 Task: Book a 2-hour guided sailing experience on a picturesque lake or coastal waters.
Action: Mouse pressed left at (400, 175)
Screenshot: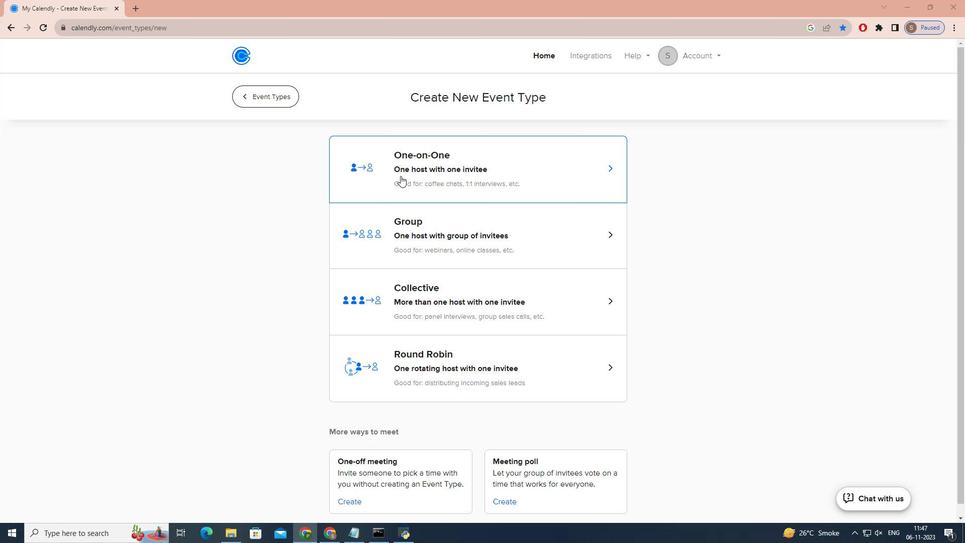 
Action: Mouse moved to (342, 245)
Screenshot: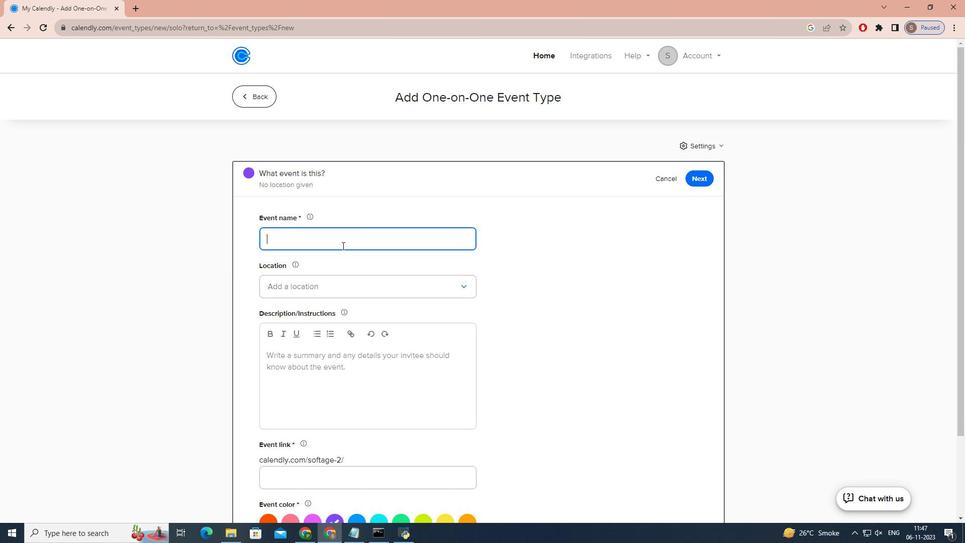 
Action: Mouse pressed left at (342, 245)
Screenshot: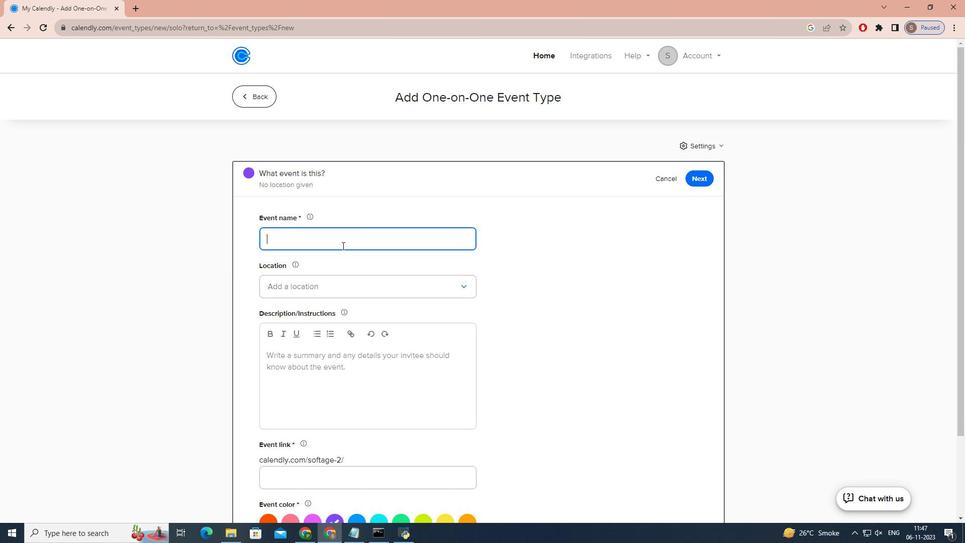 
Action: Key pressed s<Key.caps_lock>CENIC<Key.space><Key.caps_lock>s<Key.caps_lock>AILING<Key.space><Key.caps_lock>a<Key.caps_lock>DVENTURE<Key.space>ON<Key.space><Key.caps_lock>s<Key.caps_lock>ERENE<Key.space><Key.caps_lock>wa<Key.backspace><Key.caps_lock>ATERS
Screenshot: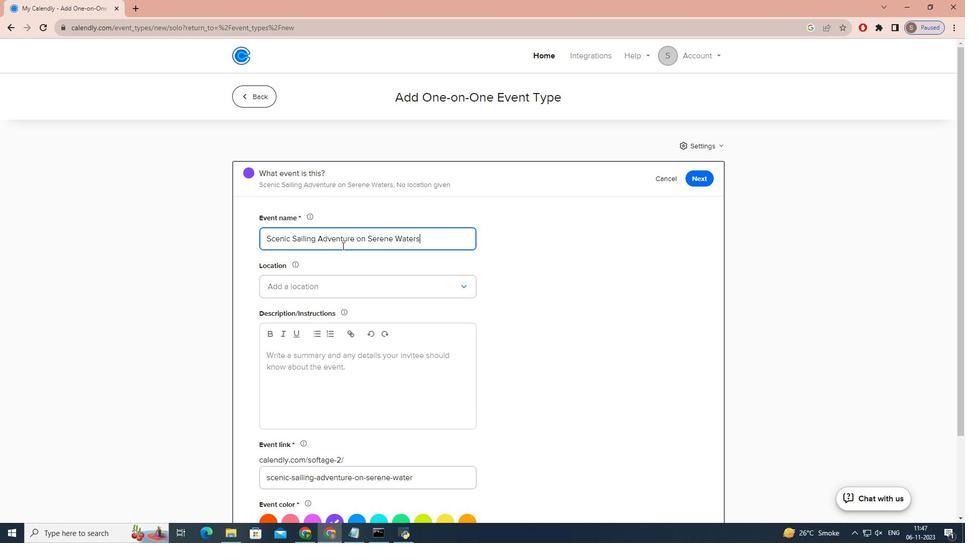 
Action: Mouse moved to (344, 289)
Screenshot: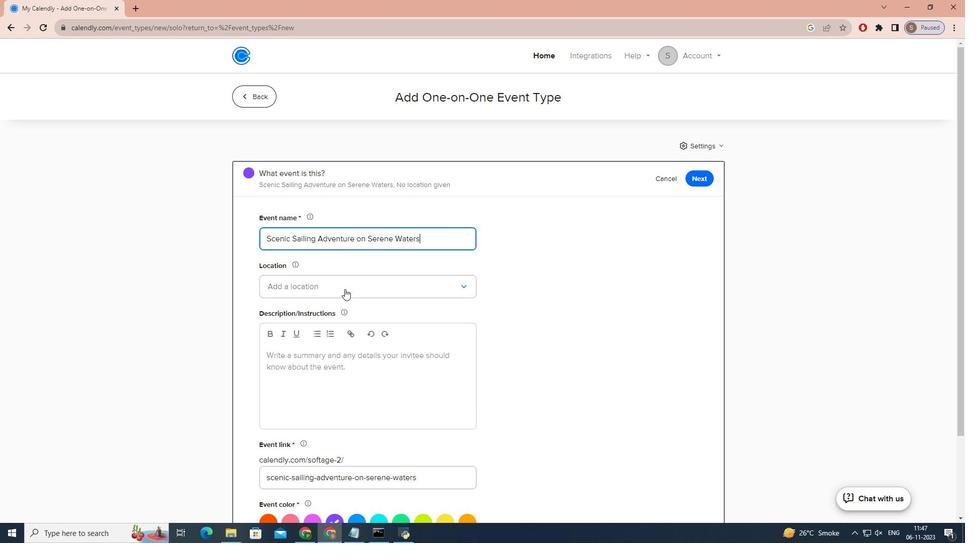 
Action: Mouse pressed left at (344, 289)
Screenshot: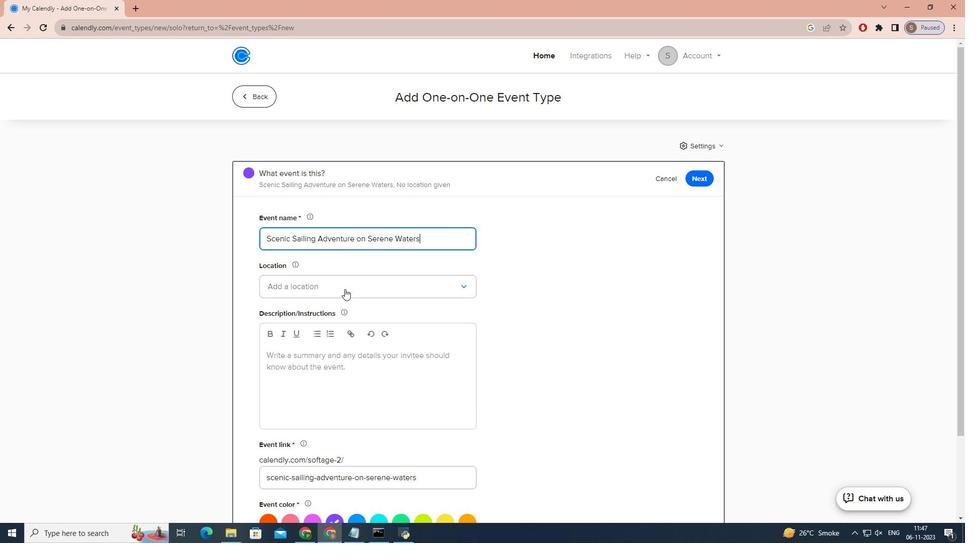 
Action: Mouse moved to (345, 304)
Screenshot: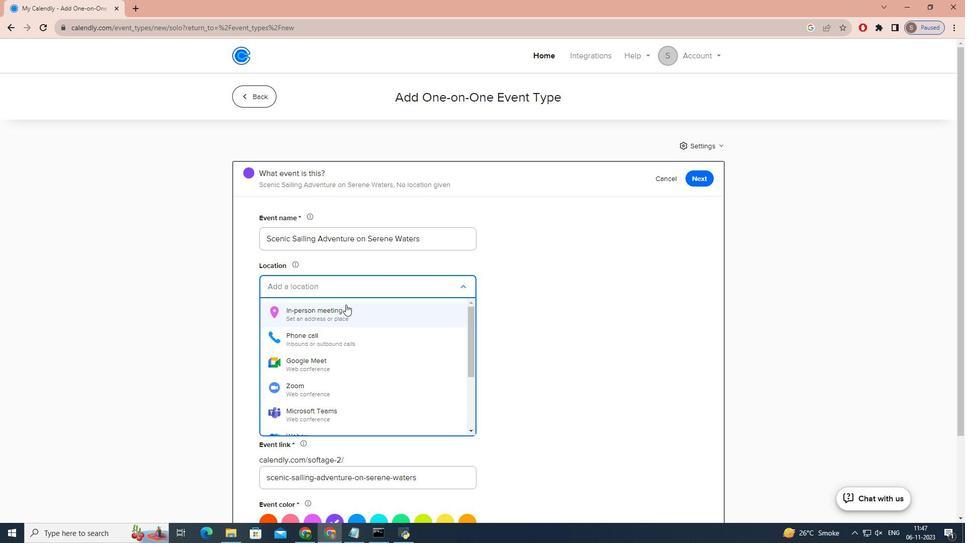 
Action: Mouse pressed left at (345, 304)
Screenshot: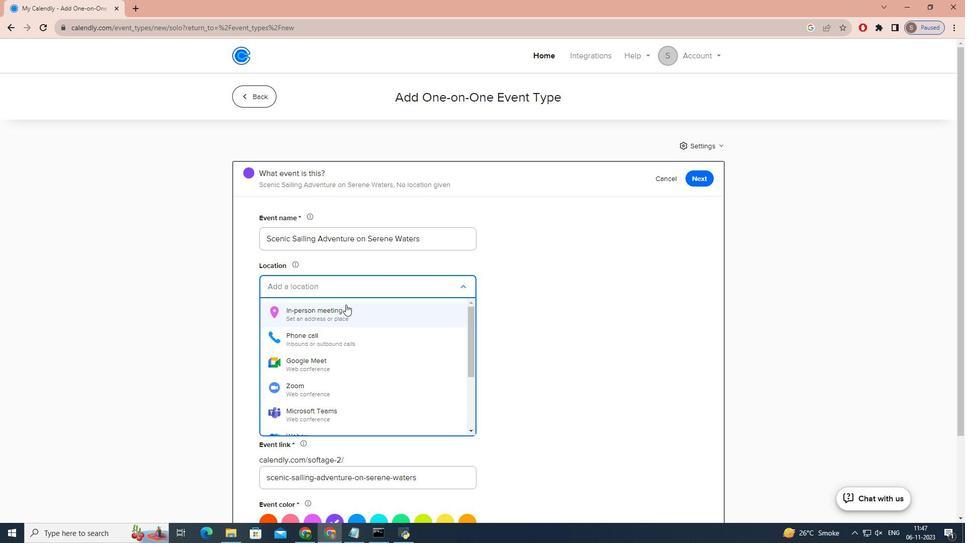 
Action: Mouse moved to (425, 164)
Screenshot: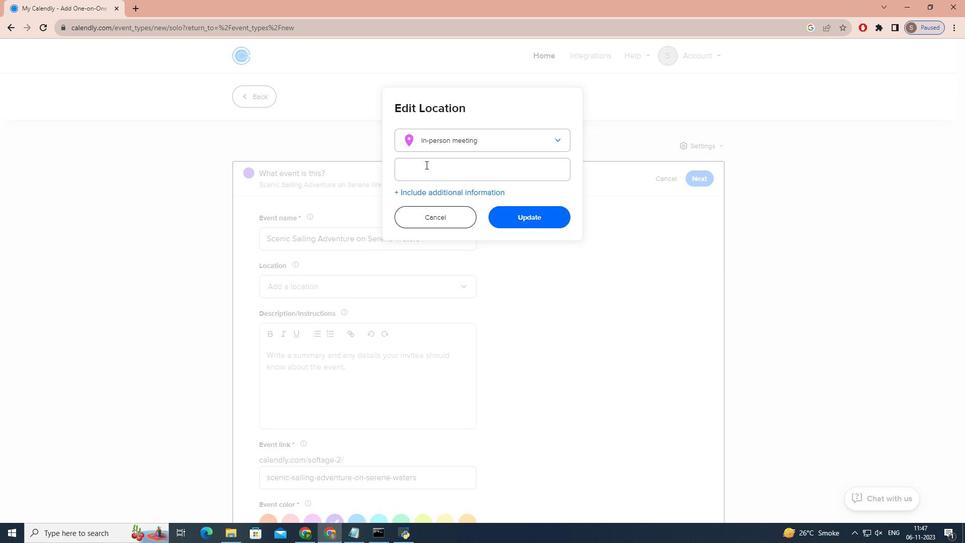 
Action: Mouse pressed left at (425, 164)
Screenshot: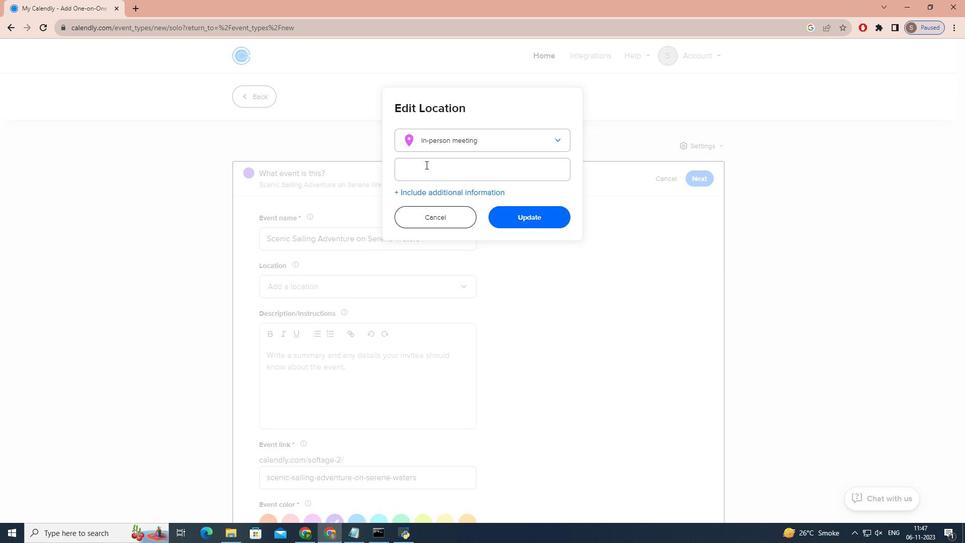 
Action: Key pressed <Key.caps_lock>p<Key.caps_lock>UGET<Key.space><Key.caps_lock>s<Key.caps_lock>OUND,<Key.space><Key.caps_lock>p<Key.caps_lock>ACIFIC<Key.space><Key.caps_lock>n<Key.caps_lock>ORTHWEST,<Key.space><Key.caps_lock>w<Key.caps_lock>ASHINGTON,<Key.space><Key.caps_lock>usa
Screenshot: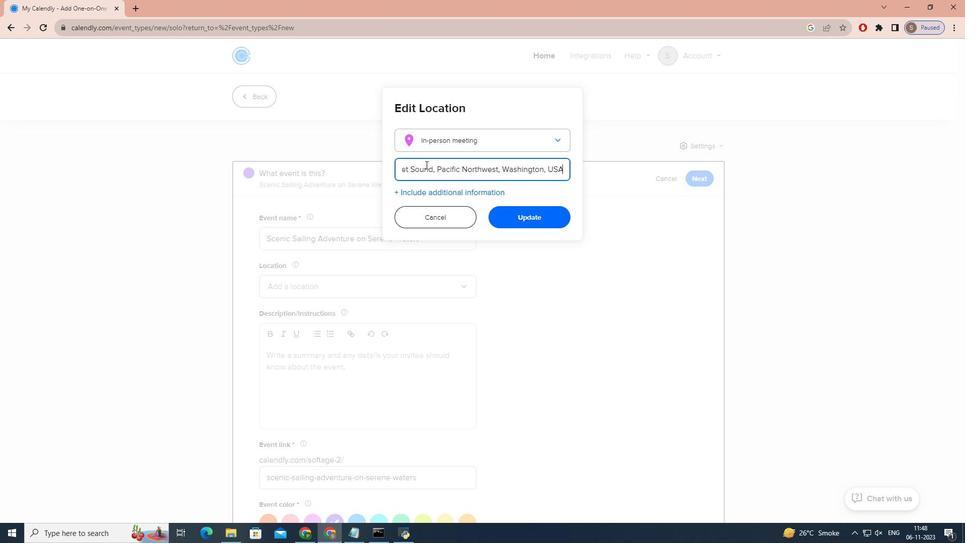 
Action: Mouse moved to (540, 213)
Screenshot: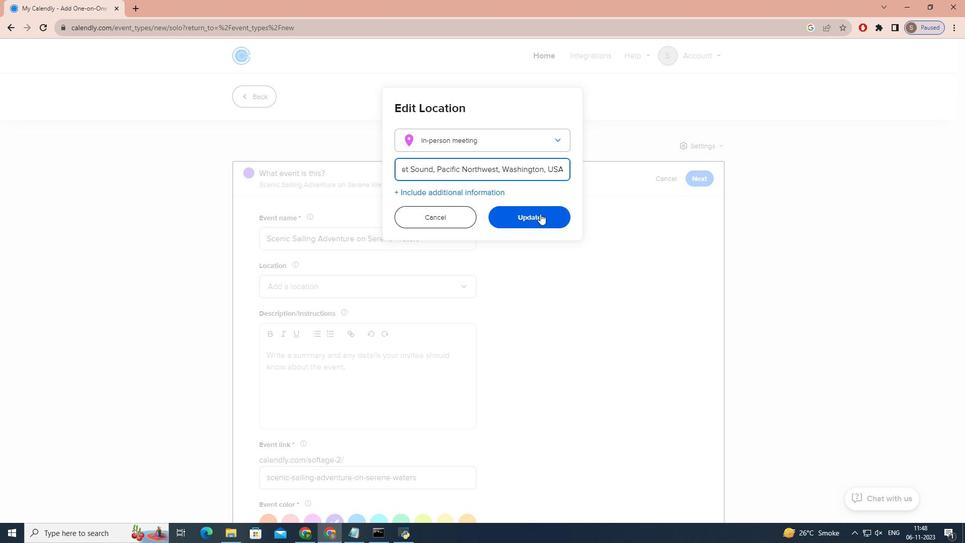 
Action: Mouse pressed left at (540, 213)
Screenshot: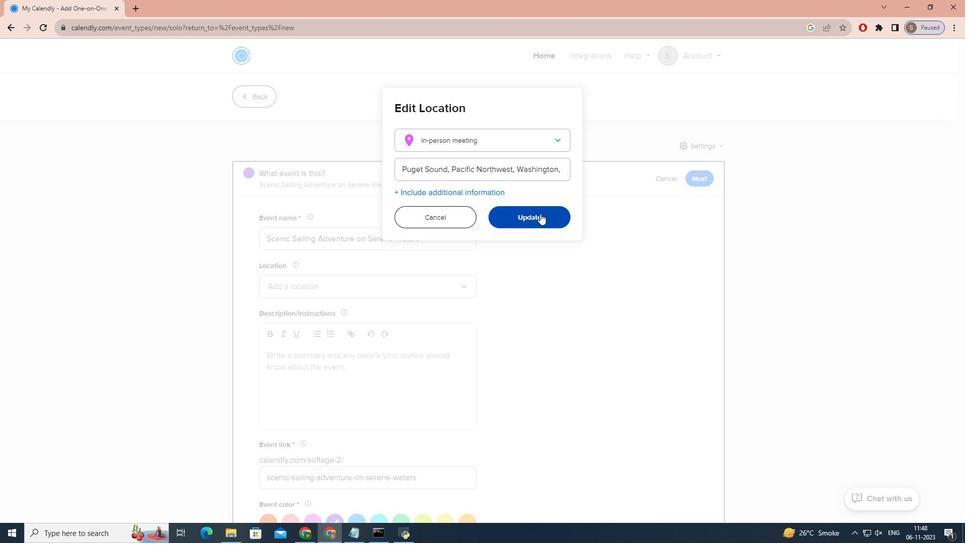 
Action: Mouse moved to (348, 391)
Screenshot: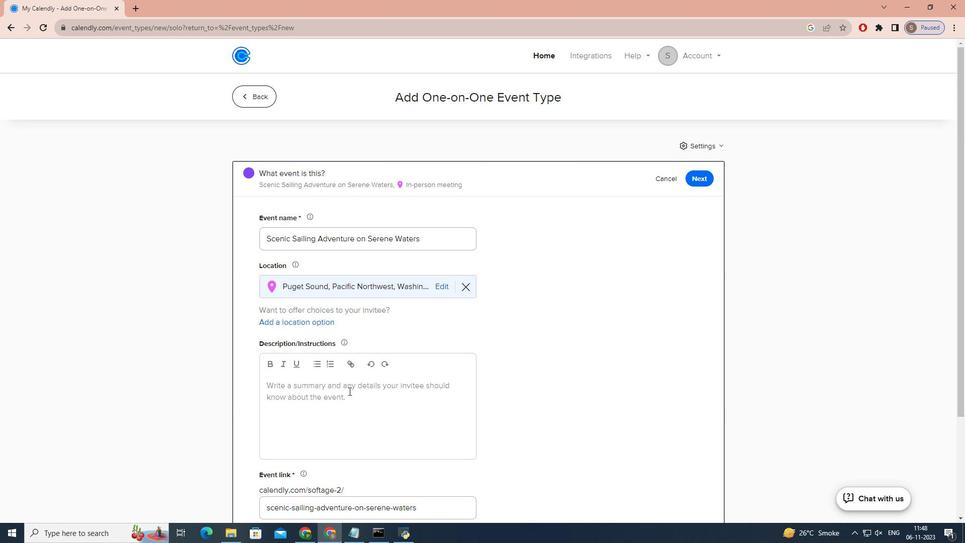 
Action: Mouse pressed left at (348, 391)
Screenshot: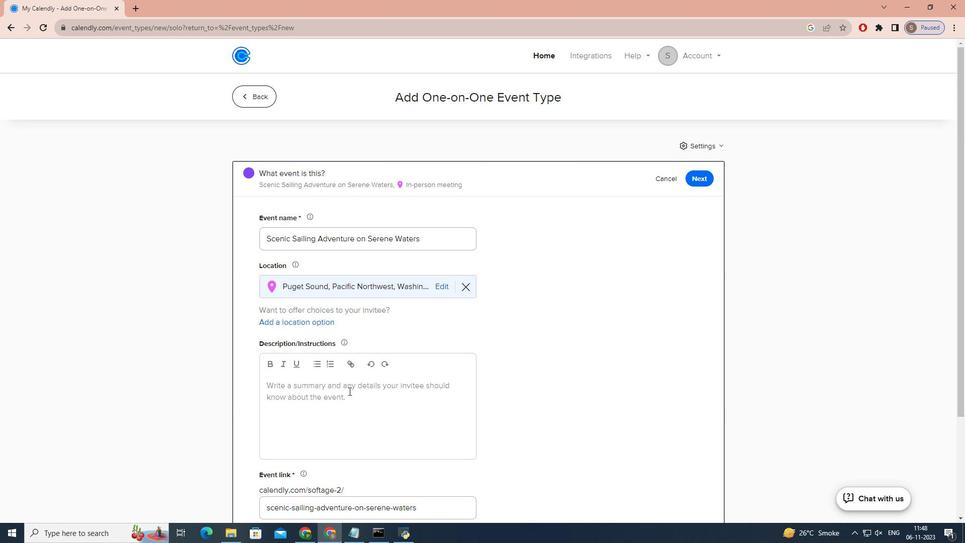 
Action: Mouse moved to (348, 391)
Screenshot: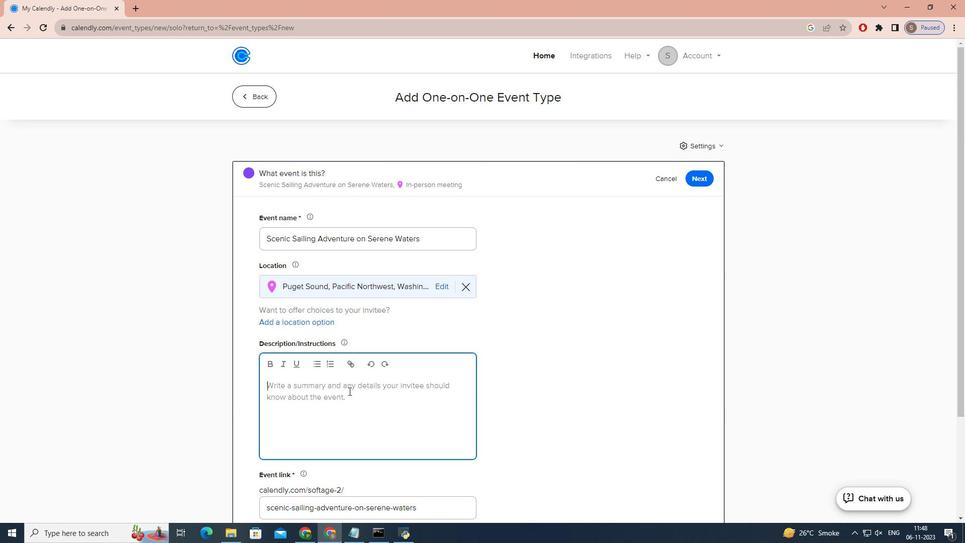 
Action: Key pressed i<Key.caps_lock>MMERSE<Key.space>YOURSELF<Key.space>IN<Key.space>THE<Key.space>BEAUTY<Key.space>OF<Key.space>NATURE<Key.space>WITH<Key.space>A<Key.space>GUIDED<Key.space>SAILING<Key.space>EXPERIENCE<Key.space>ON<Key.space>A<Key.space>PICTURESQUE<Key.space>LAKE<Key.space>OR<Key.space>COASTAL<Key.space>WATERS.<Key.space><Key.caps_lock>w<Key.caps_lock>HETHER<Key.space>YOU<Key.space>ARE<Key.space>A<Key.space>SEASONED<Key.space>SAILOR<Key.space>OR<Key.space>A<Key.space>COMPLETE<Key.space>NOVICE,<Key.space>THIS<Key.space>ADVENTURE<Key.space>IS<Key.space>PERFECT<Key.space>FOR<Key.space>THOSE<Key.space>SEEKING<Key.space>TRANQUILITY<Key.space>AND<Key.space>BREAS<Key.backspace>THTAKING<Key.space>VIEWS.<Key.enter><Key.caps_lock>o<Key.caps_lock>UR<Key.space><Key.caps_lock>e<Key.caps_lock>XPERIENCED<Key.space>AND<Key.space>FRIENDLY<Key.space>SAILING<Key.space>GUIDE<Key.space>WILL<Key.space>TAKE<Key.space>YOU<Key.space>ON<Key.space>A<Key.space>JOURNEY<Key.space>THROUGH<Key.space>CALM<Key.space>AND<Key.space>PRISTINE<Key.space>WATERS,<Key.space>ENSURING<Key.space>SA<Key.space><Key.backspace><Key.backspace><Key.backspace>A<Key.space>SAFE<Key.space>AND<Key.space>ENJOIYABLE<Key.space>EXPERIENCE.<Key.space>
Screenshot: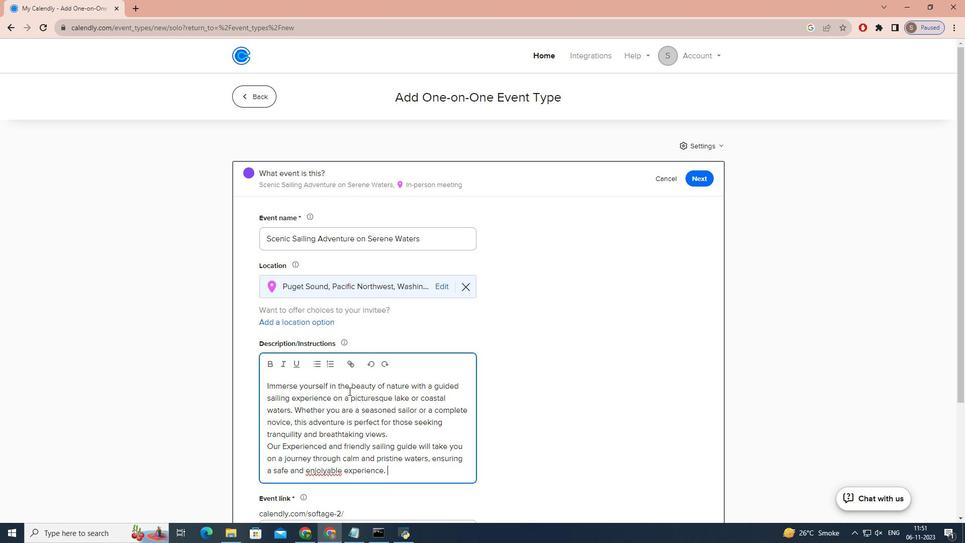 
Action: Mouse moved to (325, 470)
Screenshot: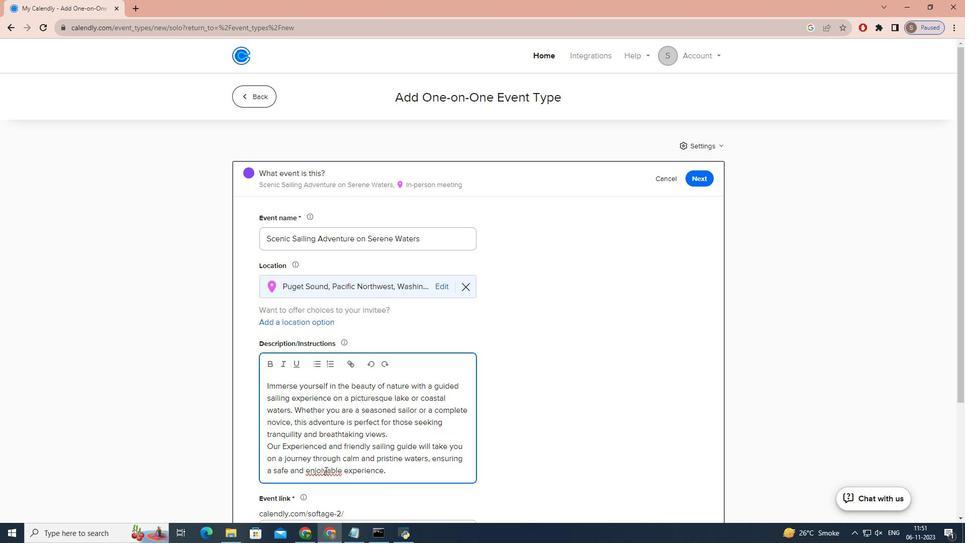 
Action: Mouse pressed left at (325, 470)
Screenshot: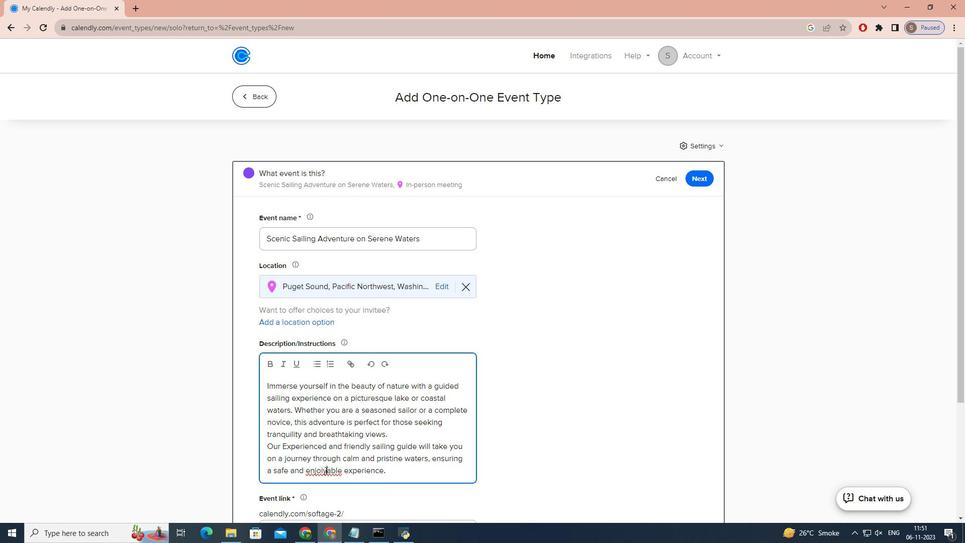 
Action: Mouse moved to (322, 472)
Screenshot: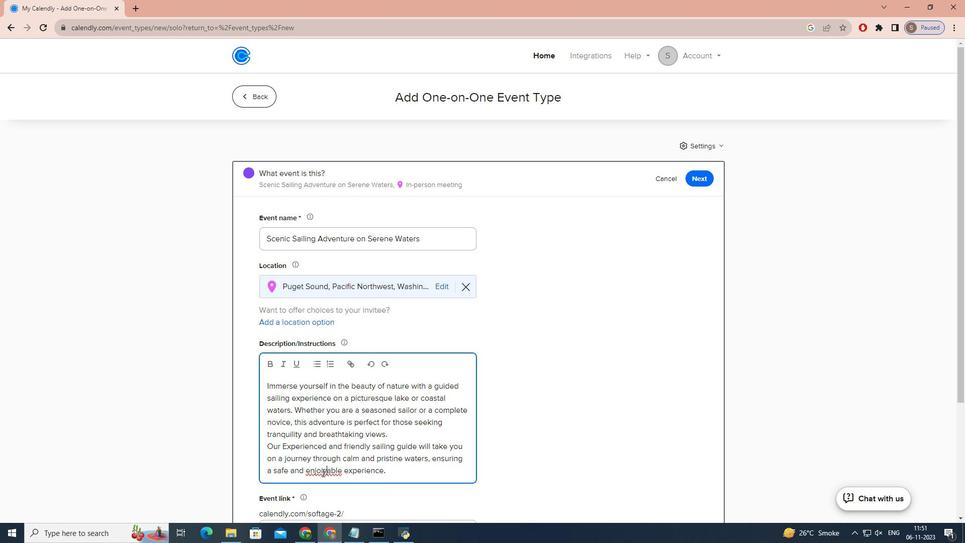 
Action: Mouse pressed left at (322, 472)
Screenshot: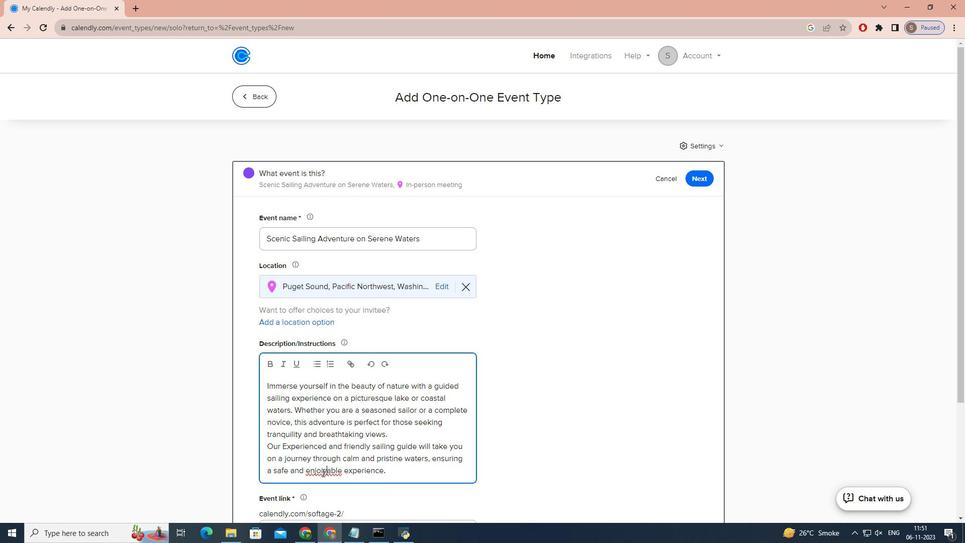 
Action: Mouse moved to (321, 472)
Screenshot: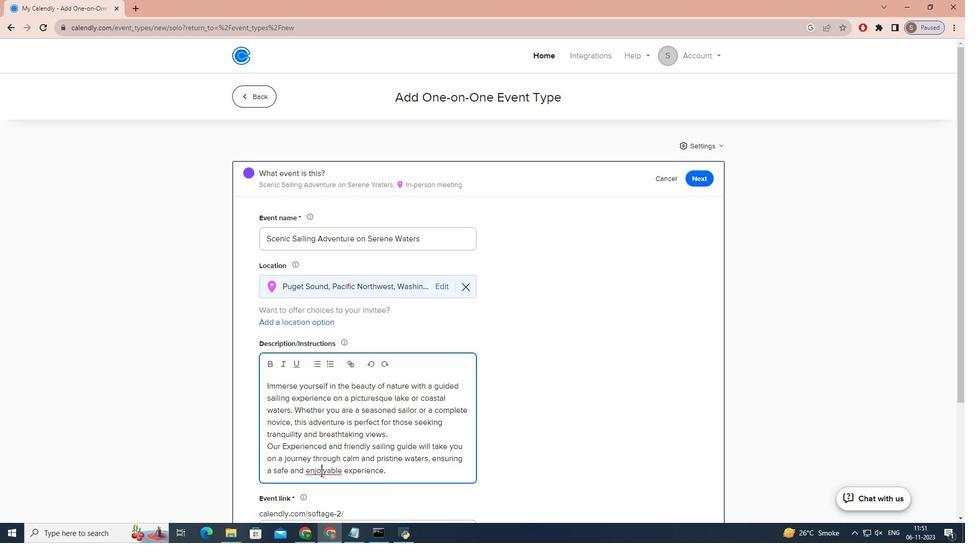 
Action: Key pressed <Key.backspace>
Screenshot: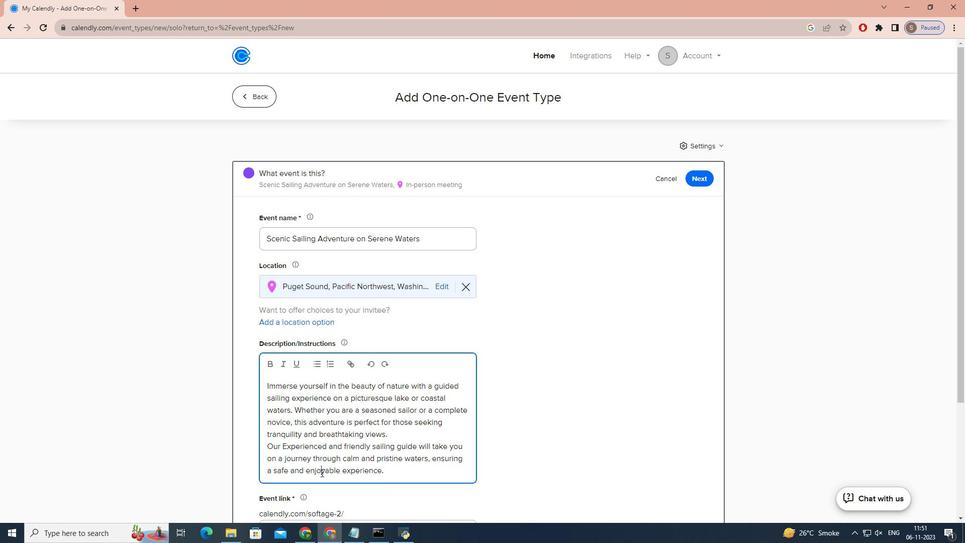 
Action: Mouse moved to (391, 468)
Screenshot: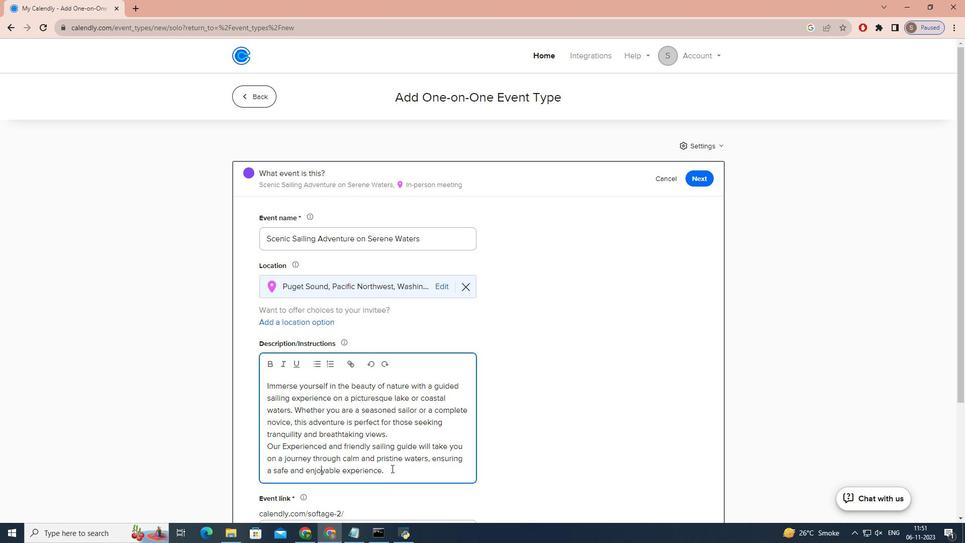 
Action: Mouse pressed left at (391, 468)
Screenshot: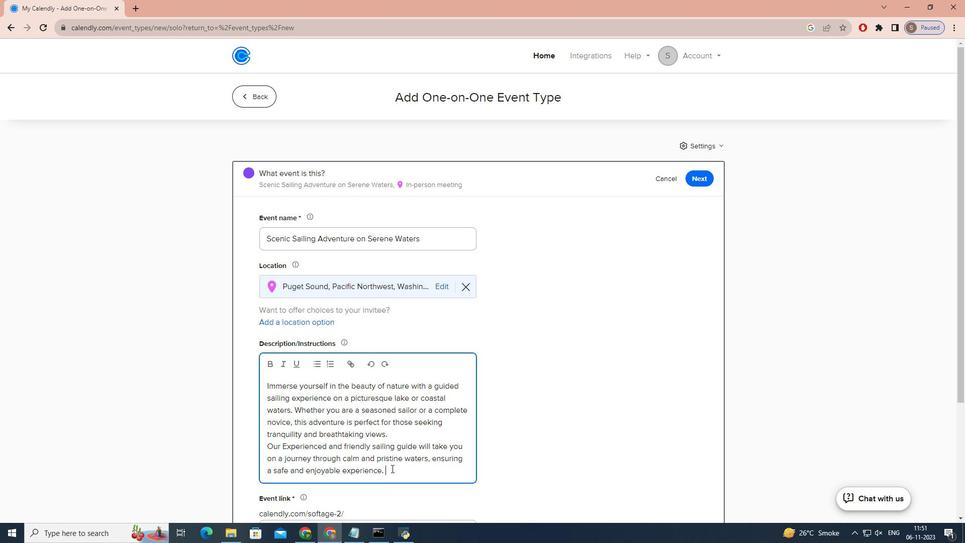 
Action: Mouse scrolled (391, 468) with delta (0, 0)
Screenshot: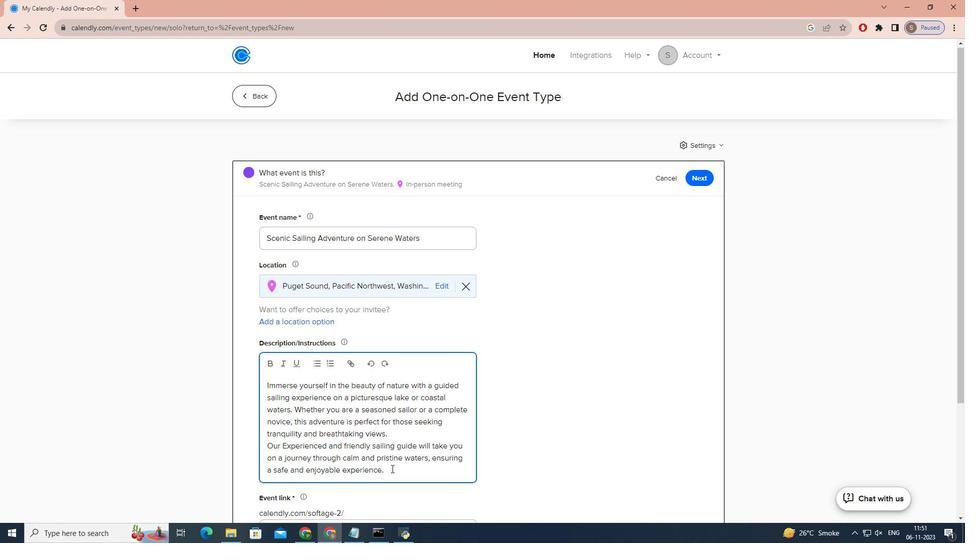 
Action: Mouse scrolled (391, 468) with delta (0, 0)
Screenshot: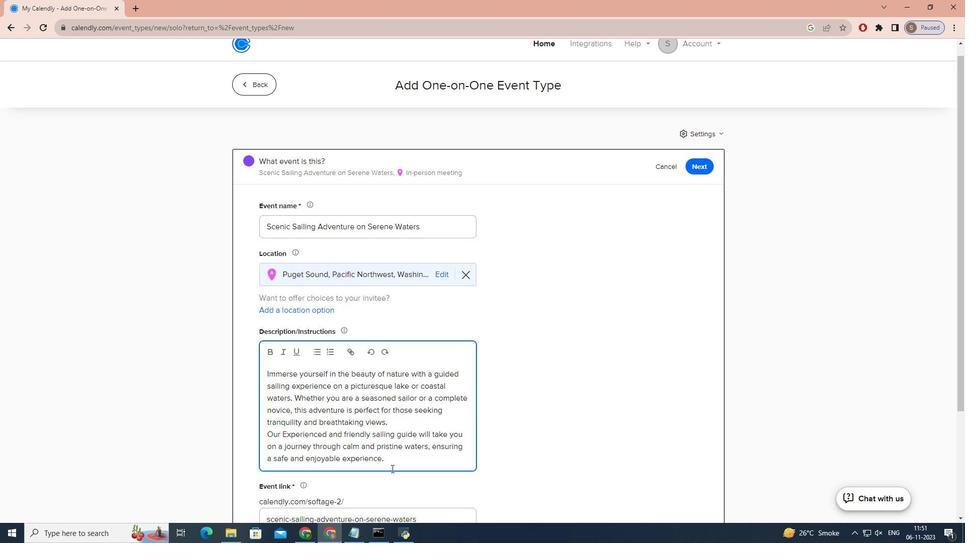 
Action: Mouse scrolled (391, 468) with delta (0, 0)
Screenshot: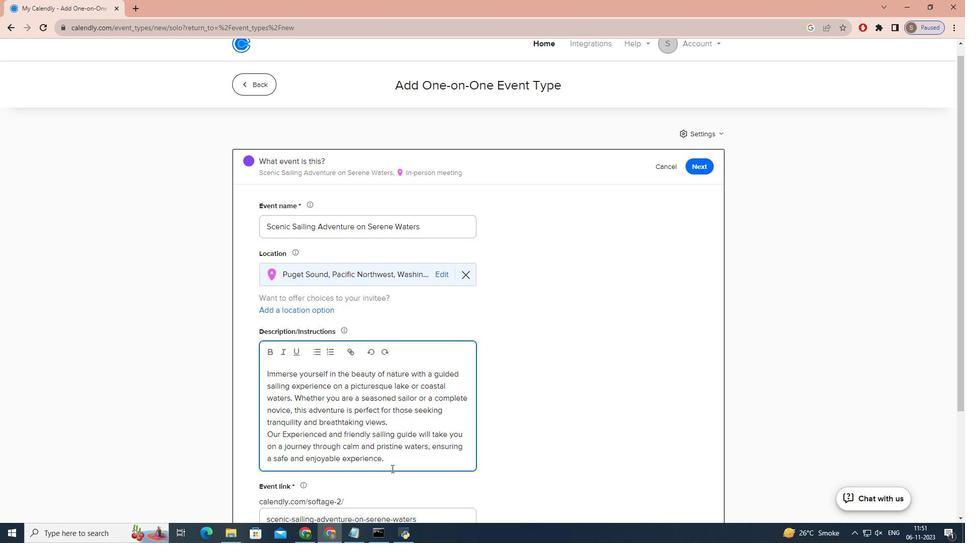 
Action: Mouse scrolled (391, 468) with delta (0, 0)
Screenshot: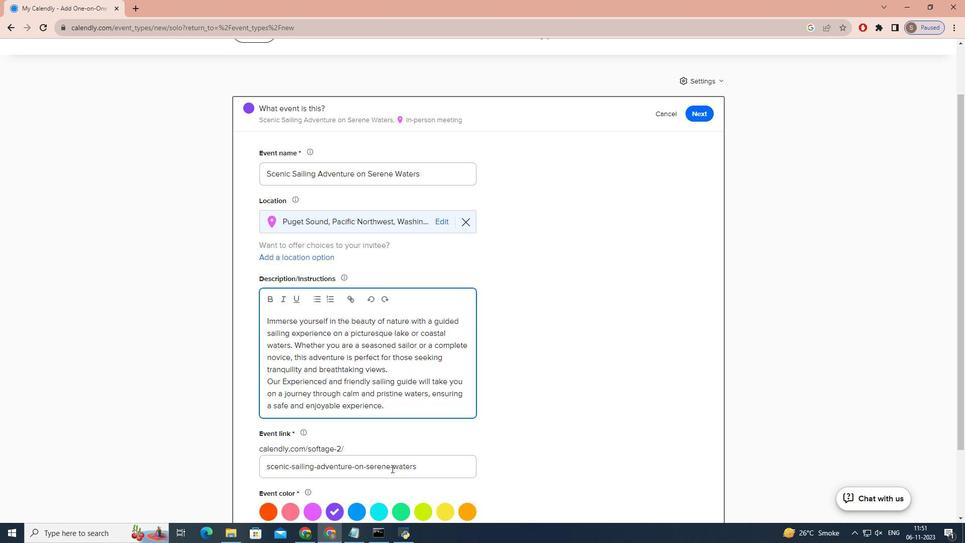 
Action: Mouse scrolled (391, 468) with delta (0, 0)
Screenshot: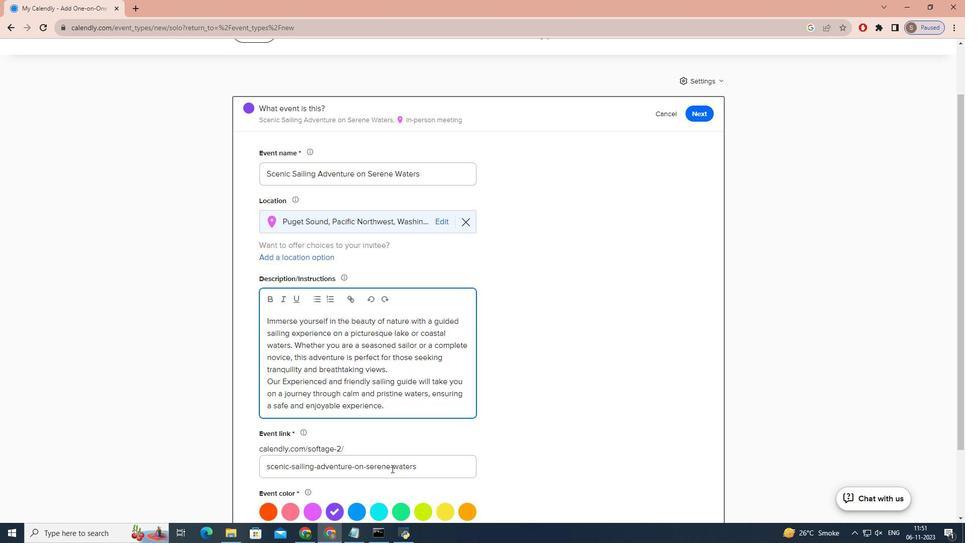 
Action: Mouse moved to (384, 423)
Screenshot: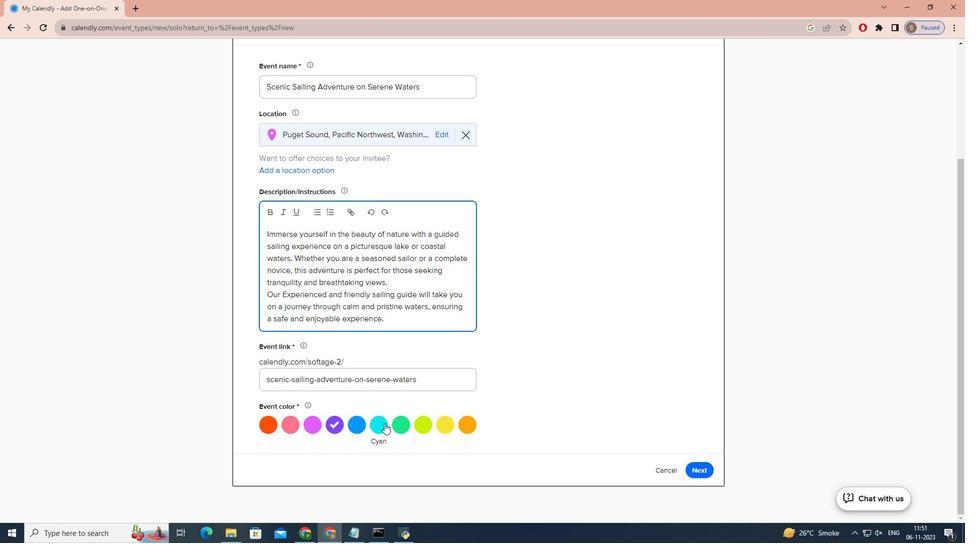 
Action: Mouse pressed left at (384, 423)
Screenshot: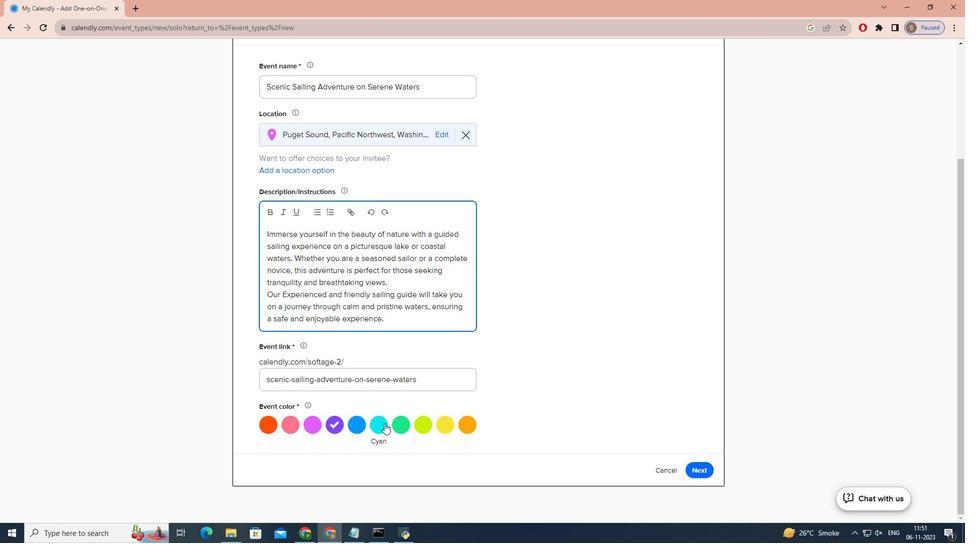 
Action: Mouse moved to (696, 469)
Screenshot: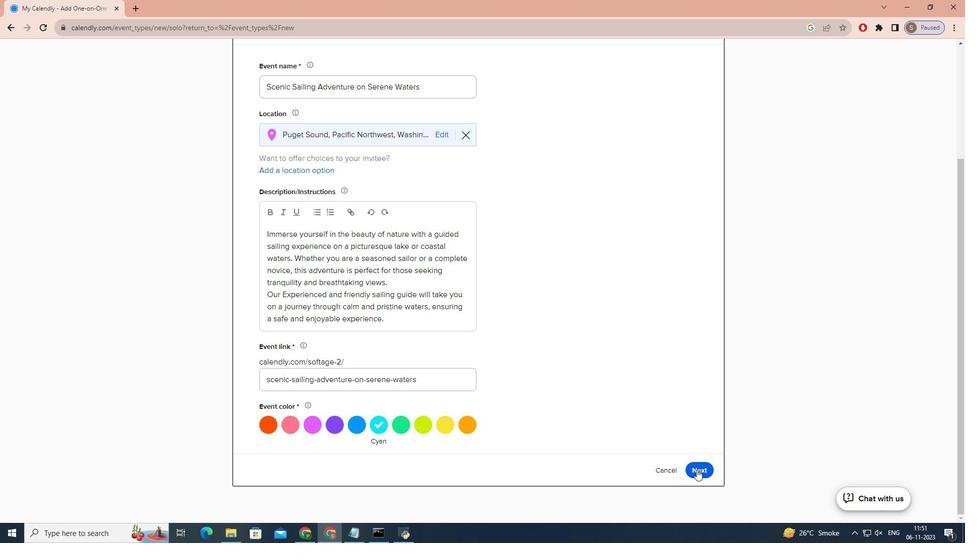 
Action: Mouse pressed left at (696, 469)
Screenshot: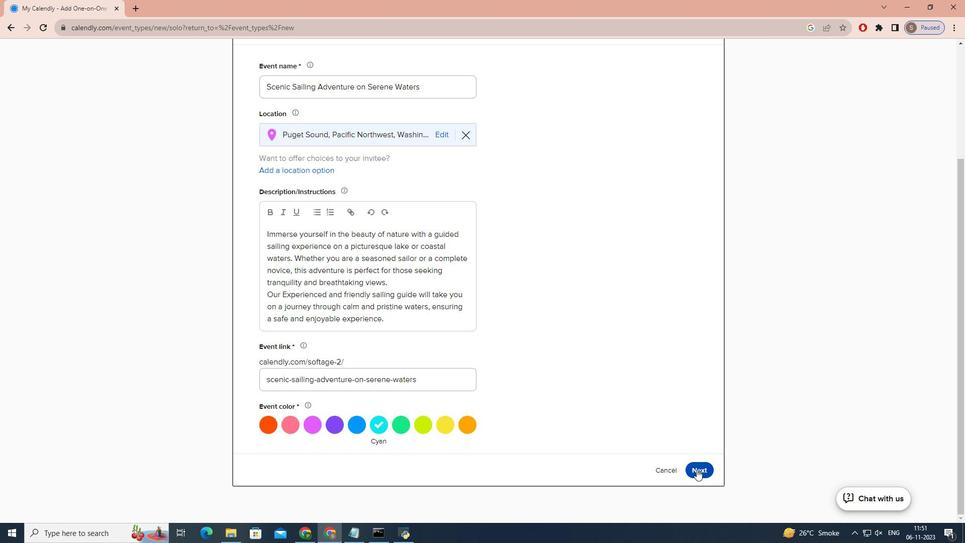 
Action: Mouse moved to (442, 265)
Screenshot: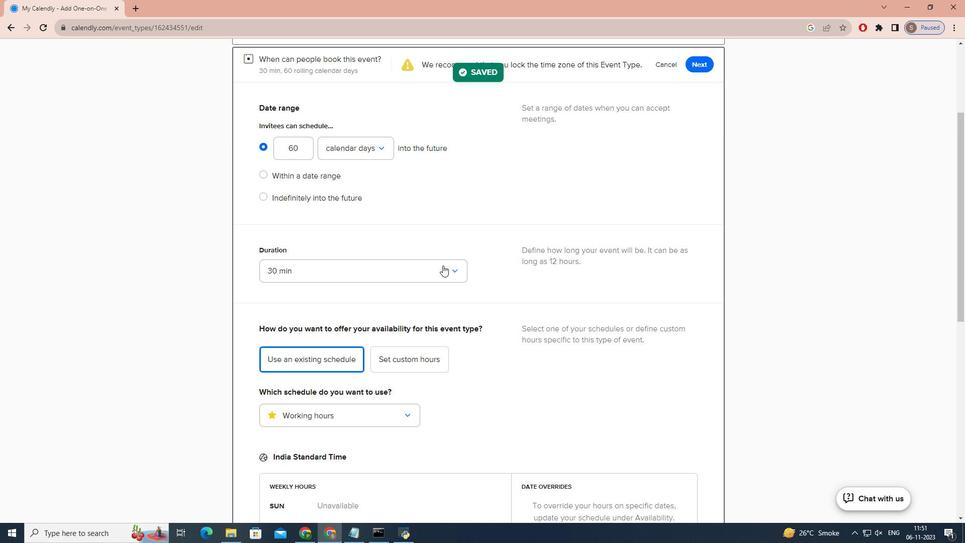 
Action: Mouse pressed left at (442, 265)
Screenshot: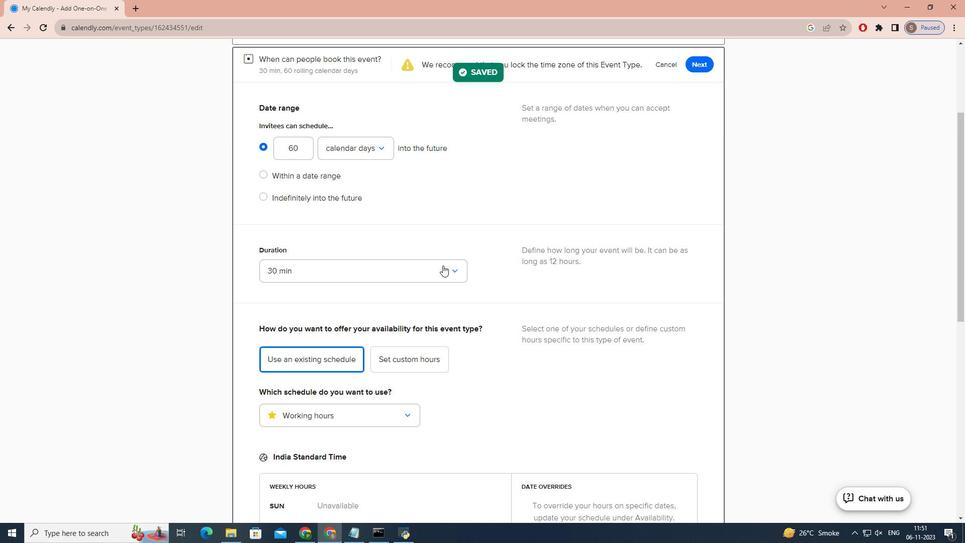 
Action: Mouse moved to (376, 375)
Screenshot: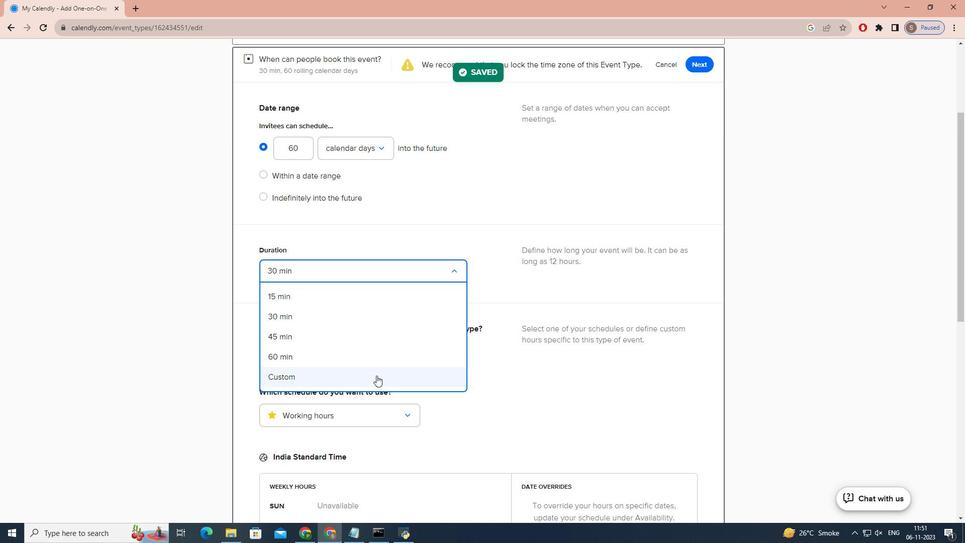 
Action: Mouse pressed left at (376, 375)
Screenshot: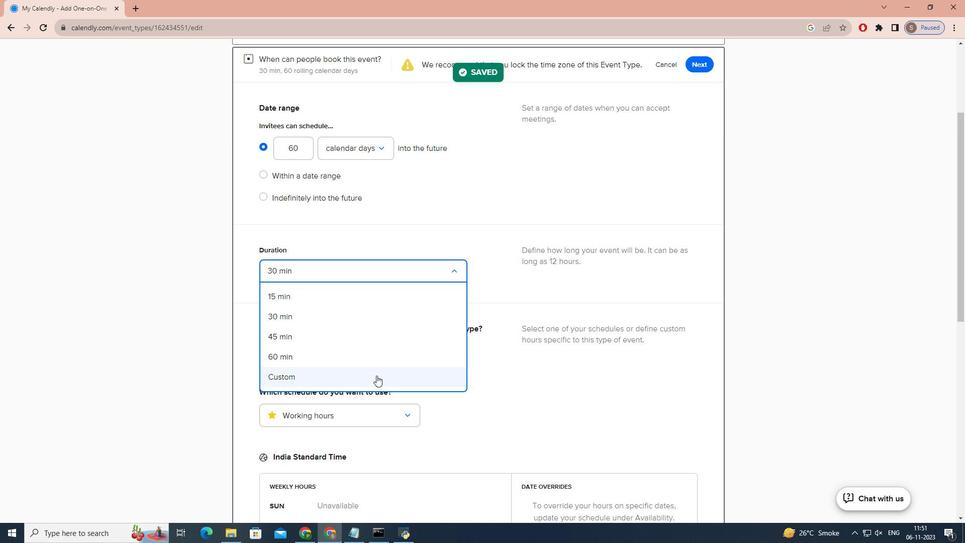 
Action: Mouse moved to (330, 305)
Screenshot: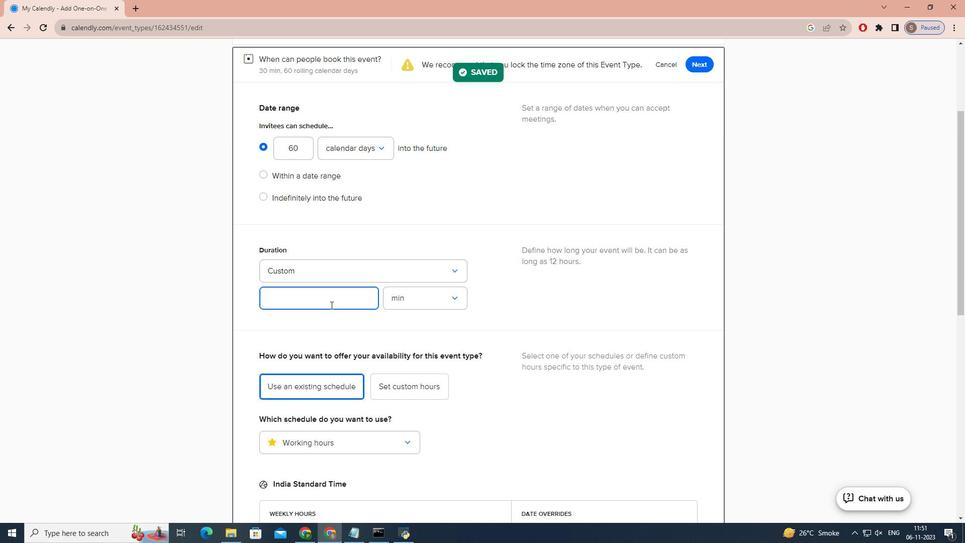 
Action: Key pressed 2
Screenshot: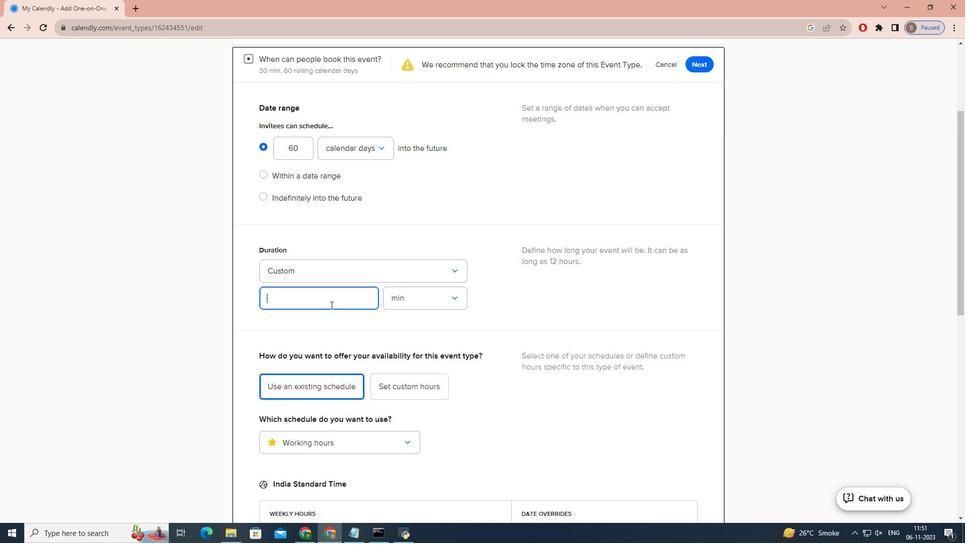 
Action: Mouse moved to (420, 305)
Screenshot: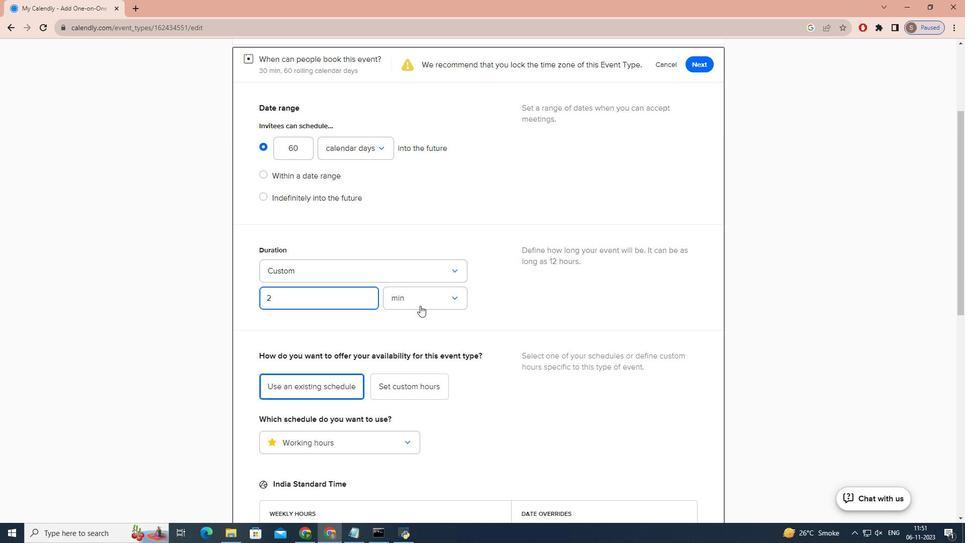 
Action: Mouse pressed left at (420, 305)
Screenshot: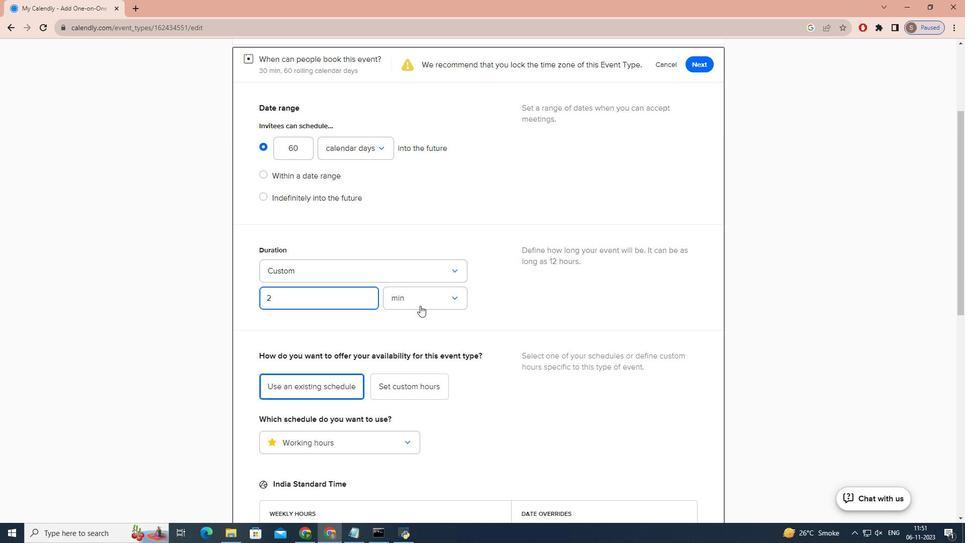
Action: Mouse moved to (418, 340)
Screenshot: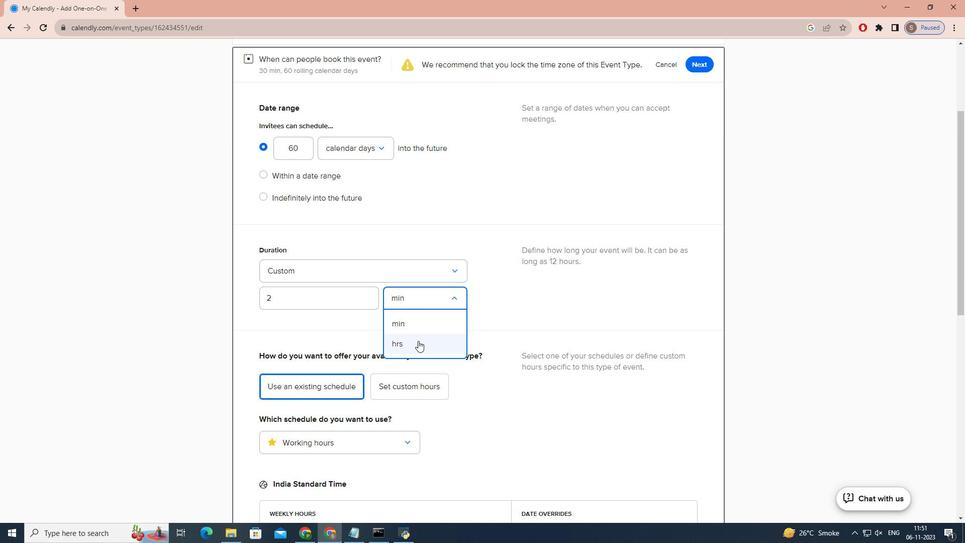 
Action: Mouse pressed left at (418, 340)
Screenshot: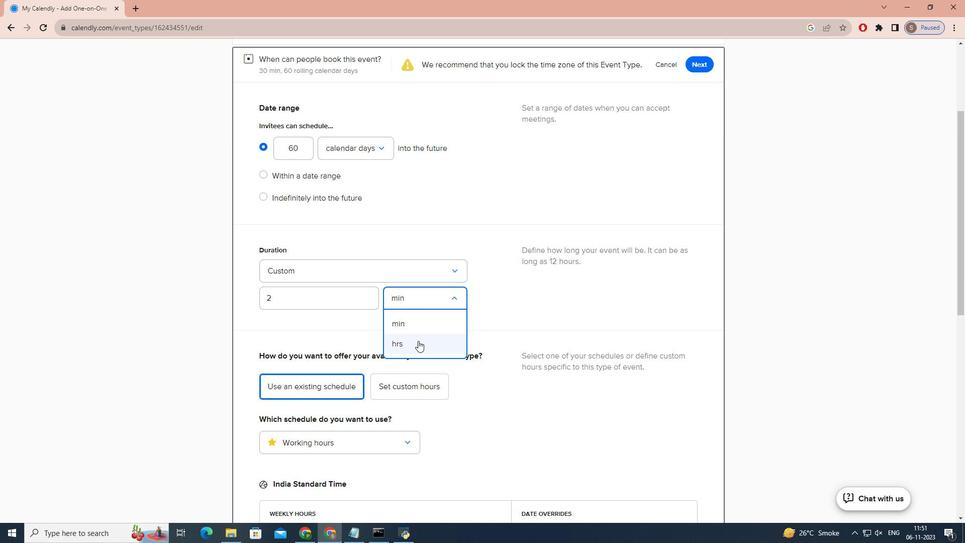 
Action: Mouse moved to (510, 325)
Screenshot: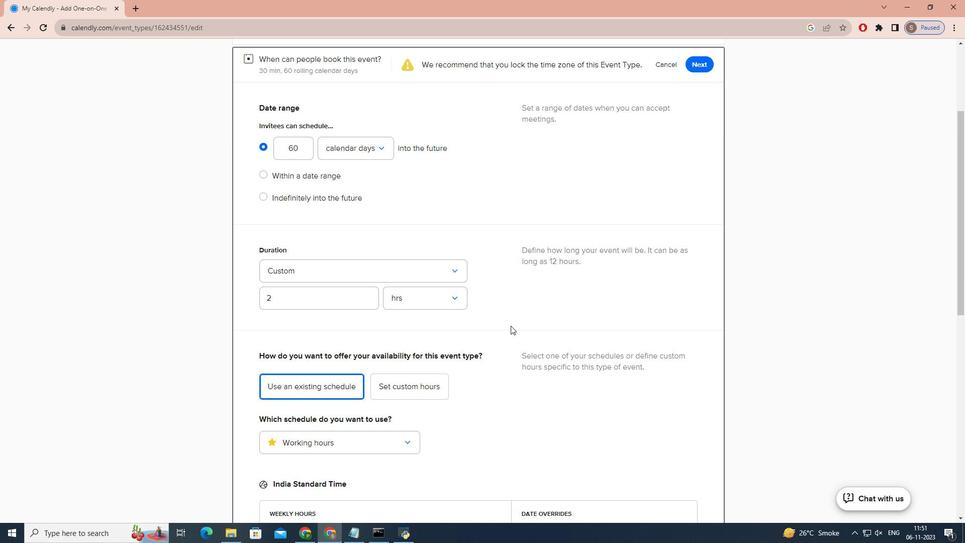 
Action: Mouse scrolled (510, 326) with delta (0, 0)
Screenshot: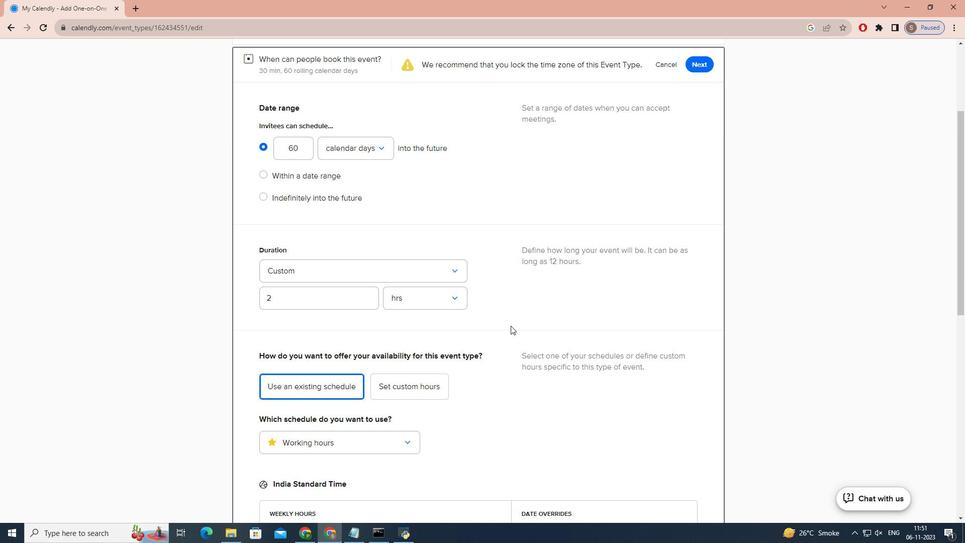
Action: Mouse scrolled (510, 326) with delta (0, 0)
Screenshot: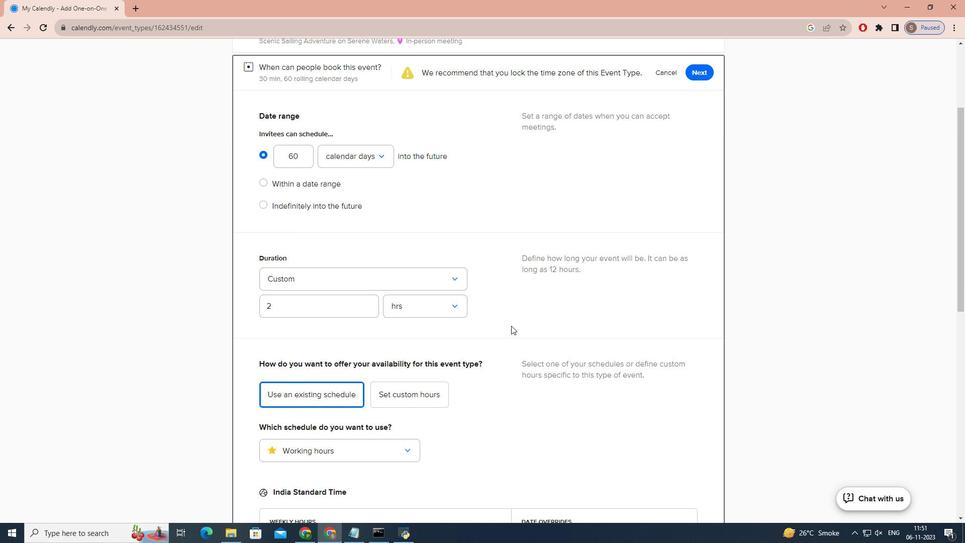 
Action: Mouse scrolled (510, 326) with delta (0, 0)
Screenshot: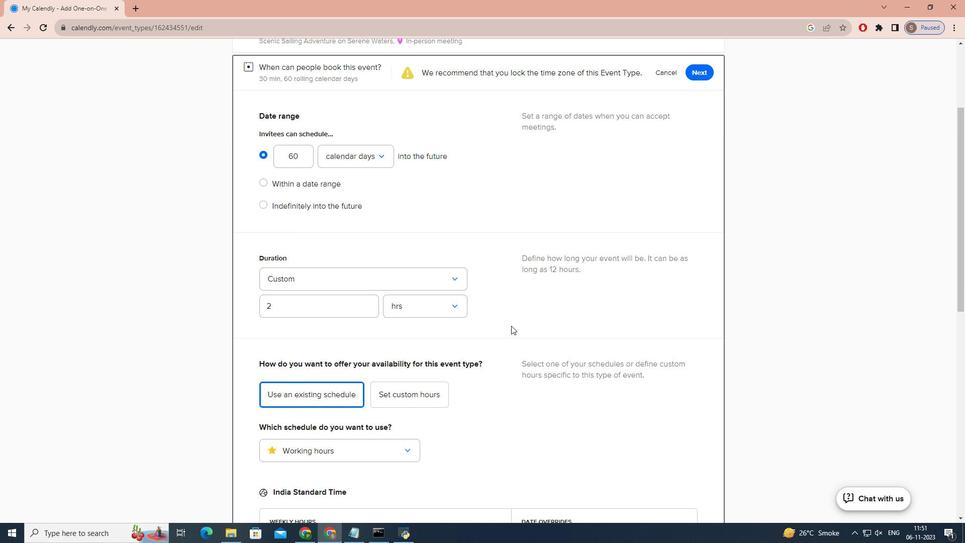 
Action: Mouse moved to (511, 325)
Screenshot: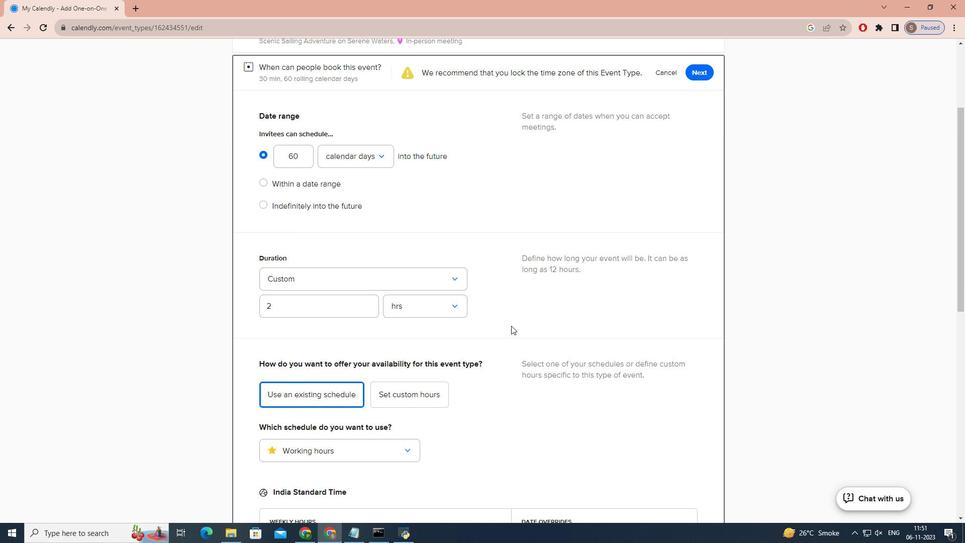 
Action: Mouse scrolled (511, 326) with delta (0, 0)
Screenshot: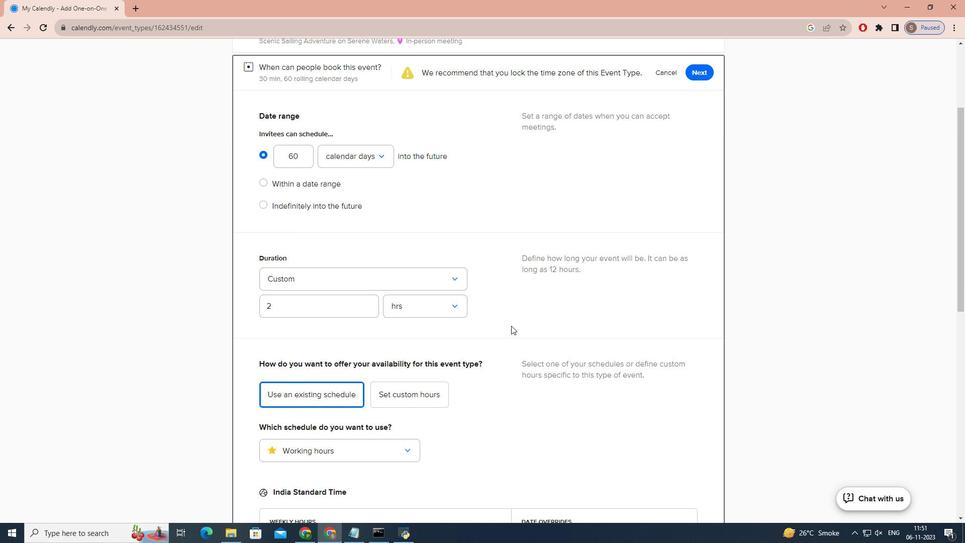 
Action: Mouse scrolled (511, 326) with delta (0, 0)
Screenshot: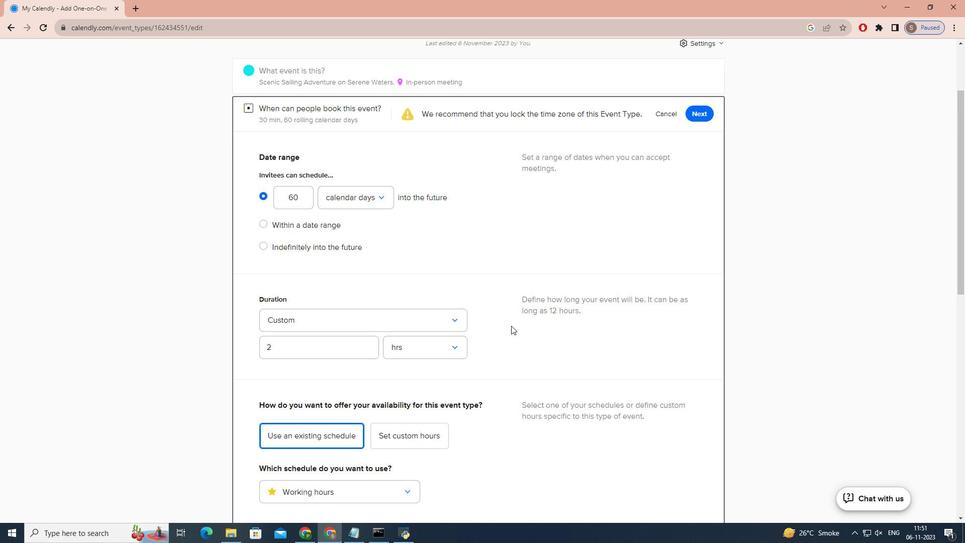 
Action: Mouse scrolled (511, 326) with delta (0, 0)
Screenshot: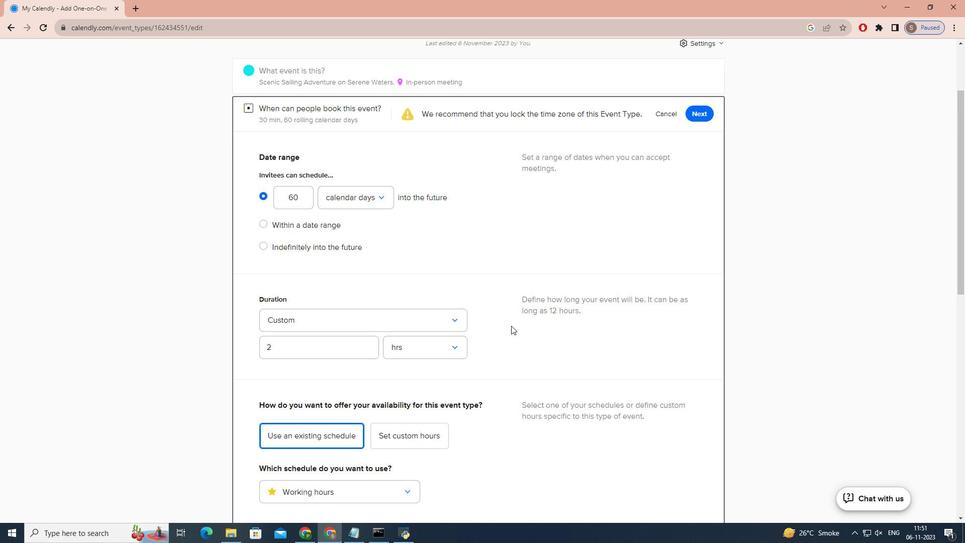 
Action: Mouse scrolled (511, 326) with delta (0, 0)
Screenshot: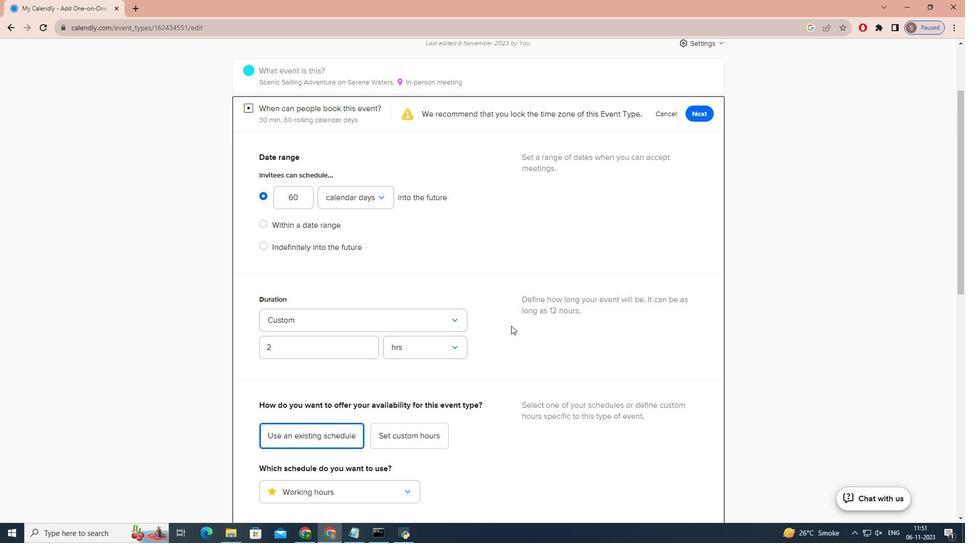 
Action: Mouse moved to (701, 214)
Screenshot: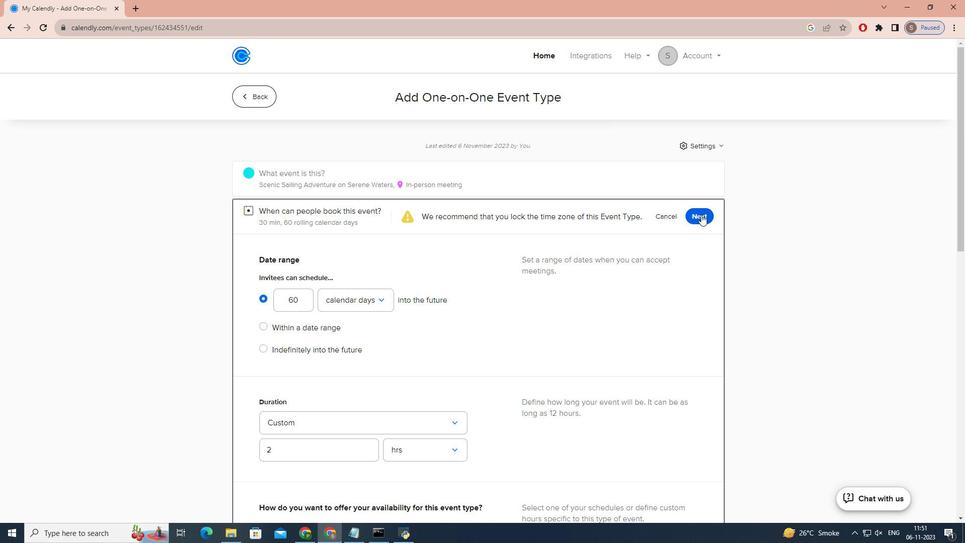 
Action: Mouse pressed left at (701, 214)
Screenshot: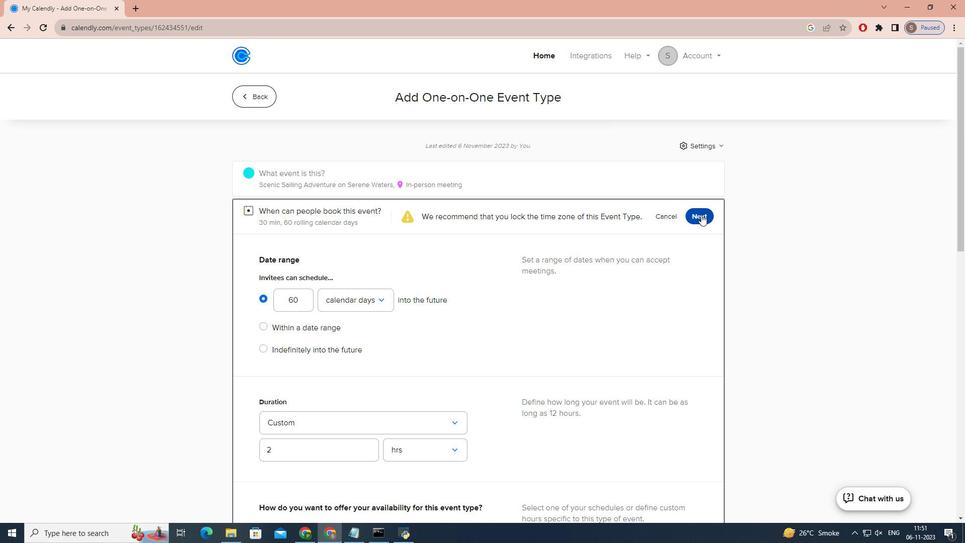 
